 Task: In the  document Riocarnivalletter.pdf Change the allignment of footer to  'Center' Select the entire text and insert font style 'Nunito' and font size: 19
Action: Mouse moved to (307, 404)
Screenshot: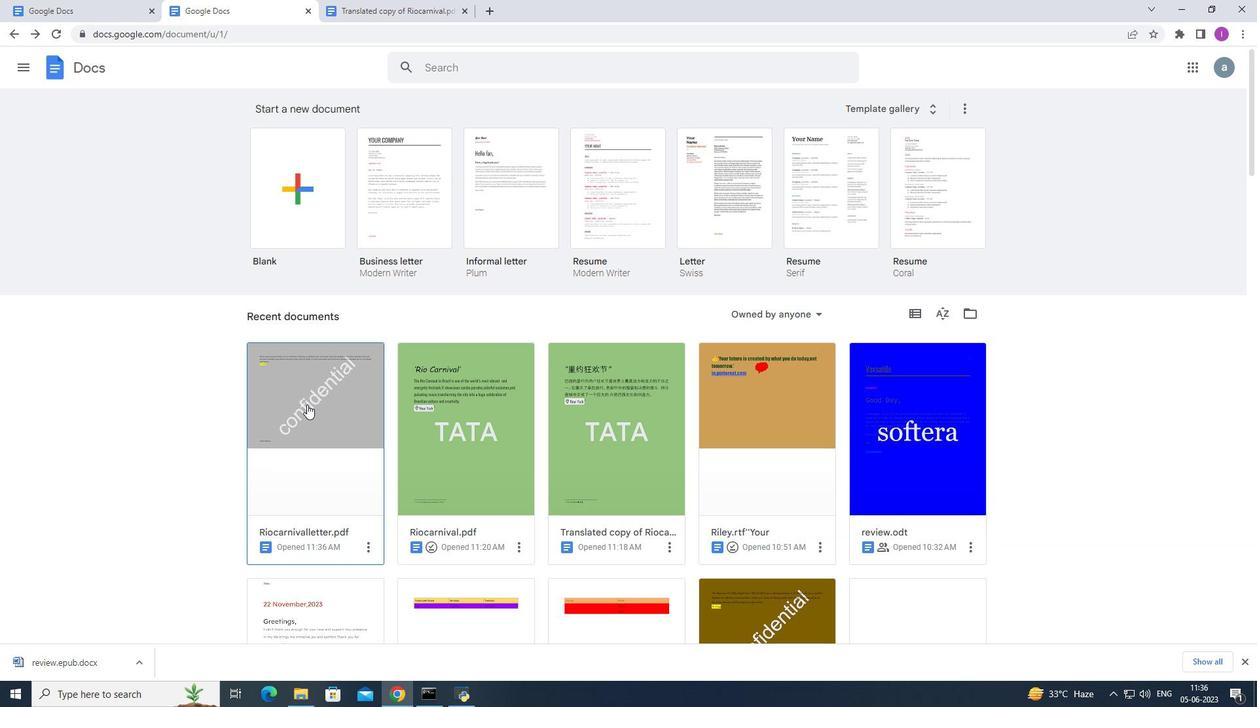 
Action: Mouse pressed left at (307, 404)
Screenshot: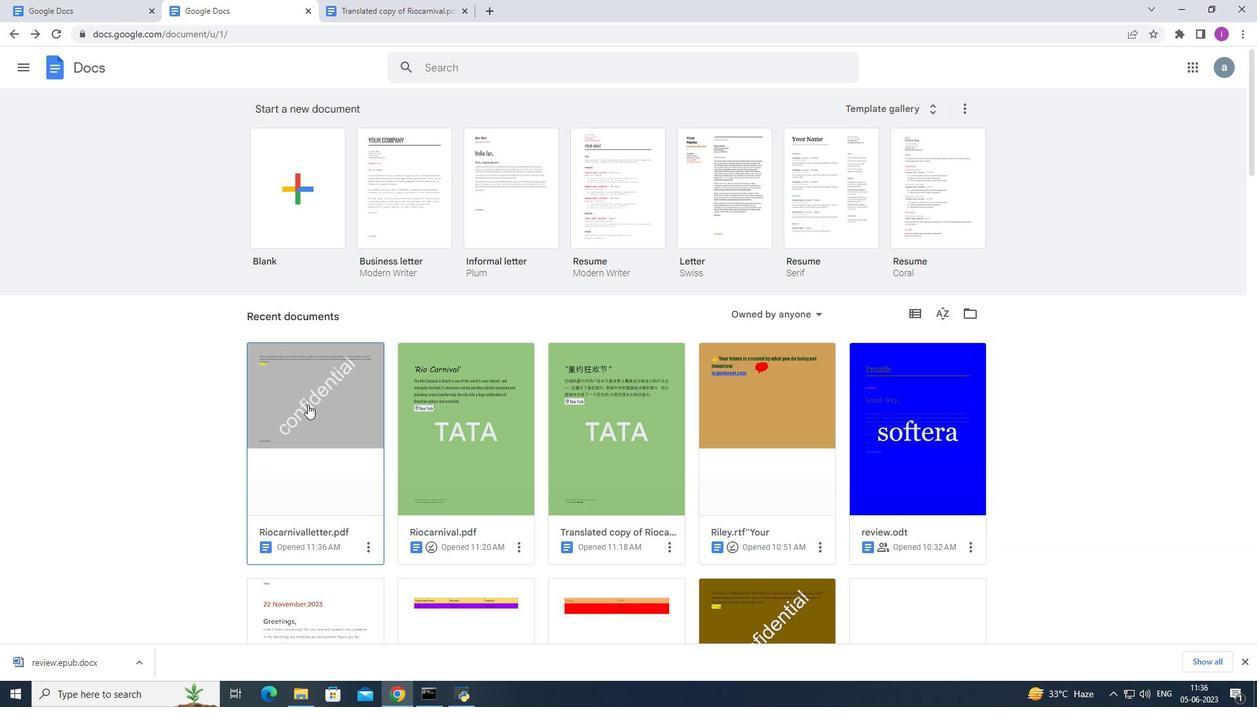 
Action: Mouse moved to (448, 427)
Screenshot: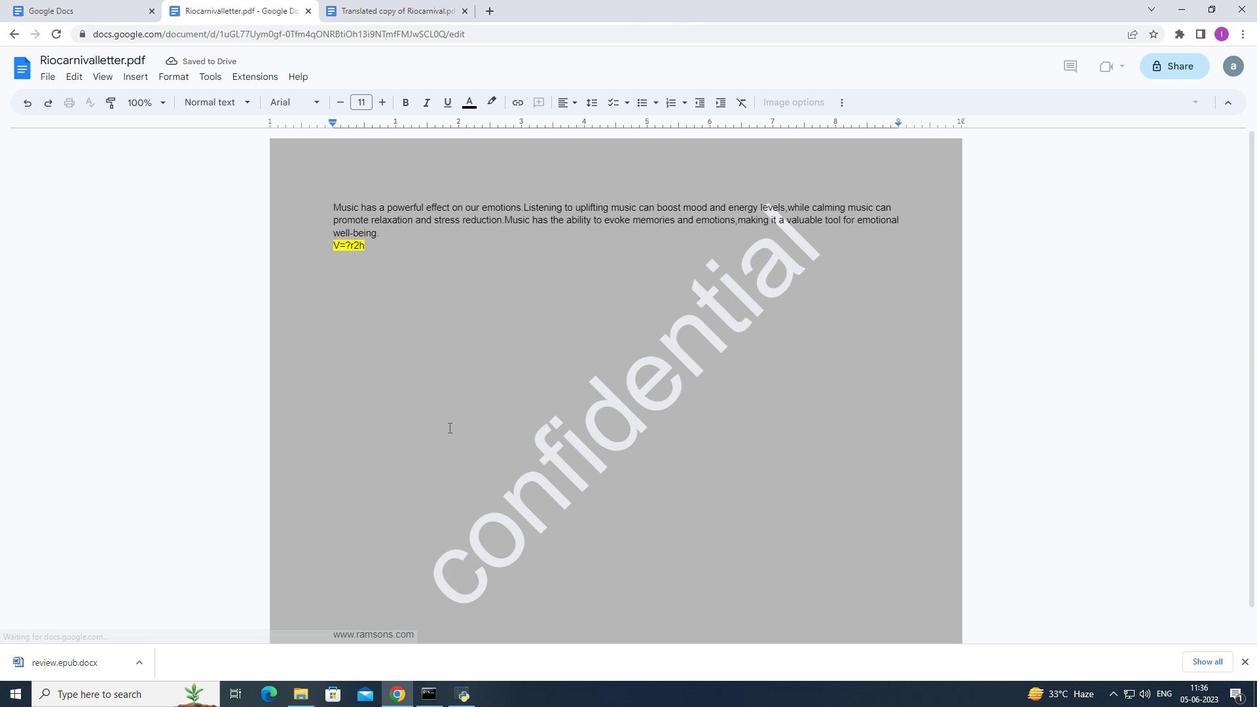 
Action: Mouse scrolled (448, 427) with delta (0, 0)
Screenshot: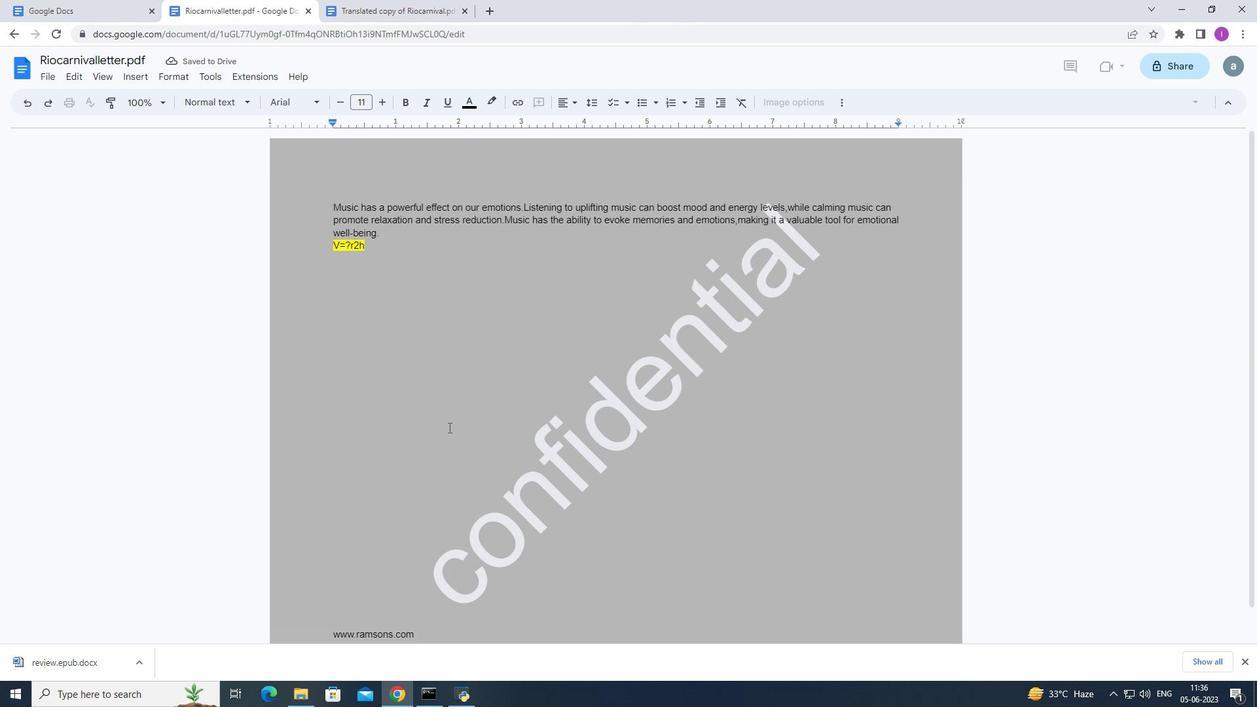 
Action: Mouse scrolled (448, 427) with delta (0, 0)
Screenshot: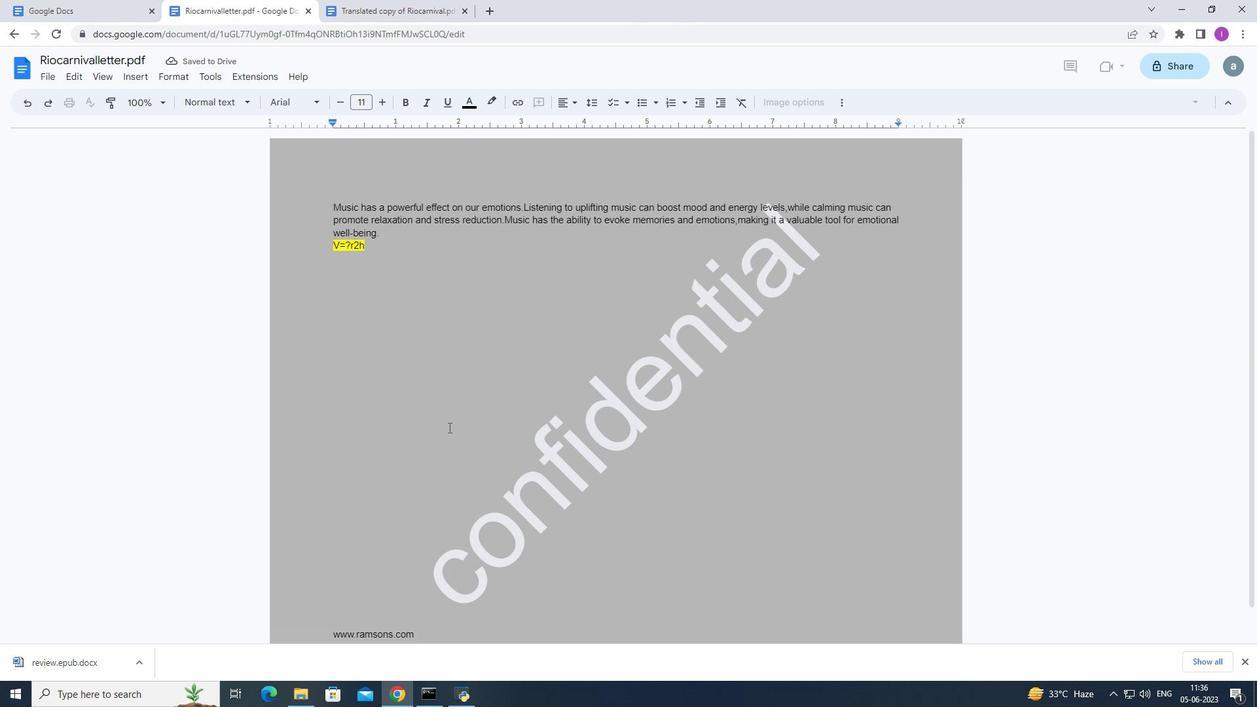 
Action: Mouse scrolled (448, 427) with delta (0, 0)
Screenshot: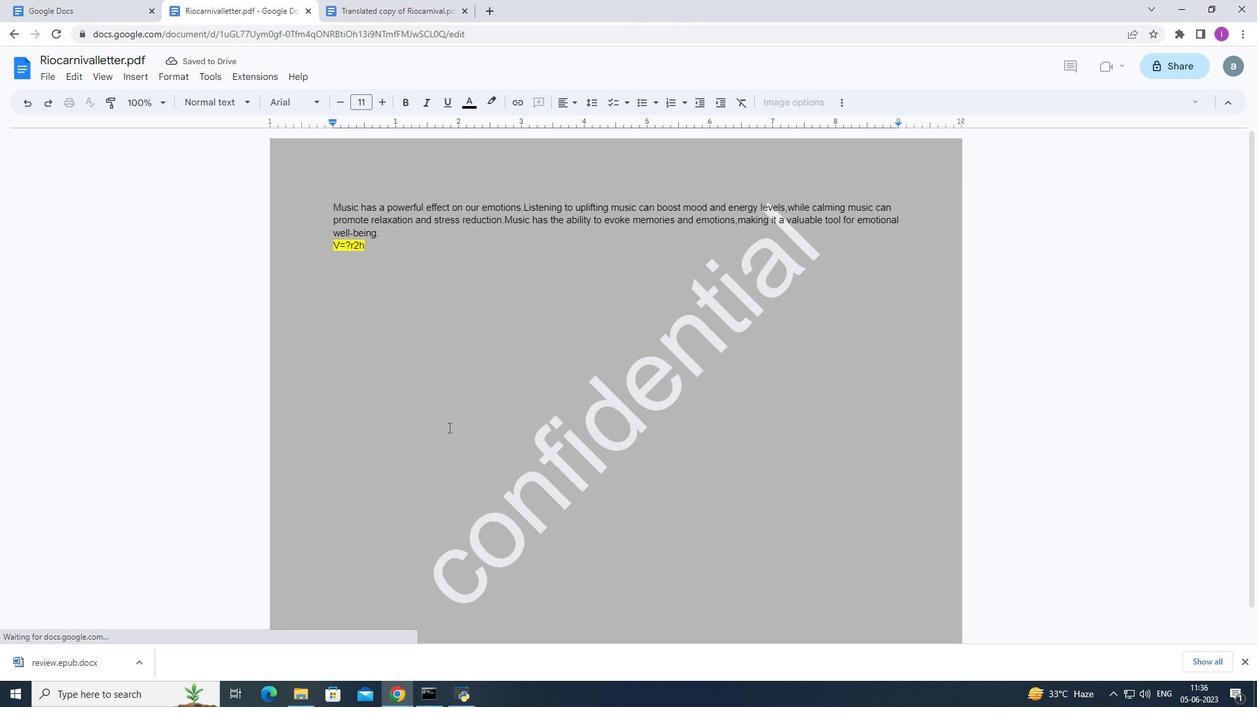 
Action: Mouse moved to (362, 599)
Screenshot: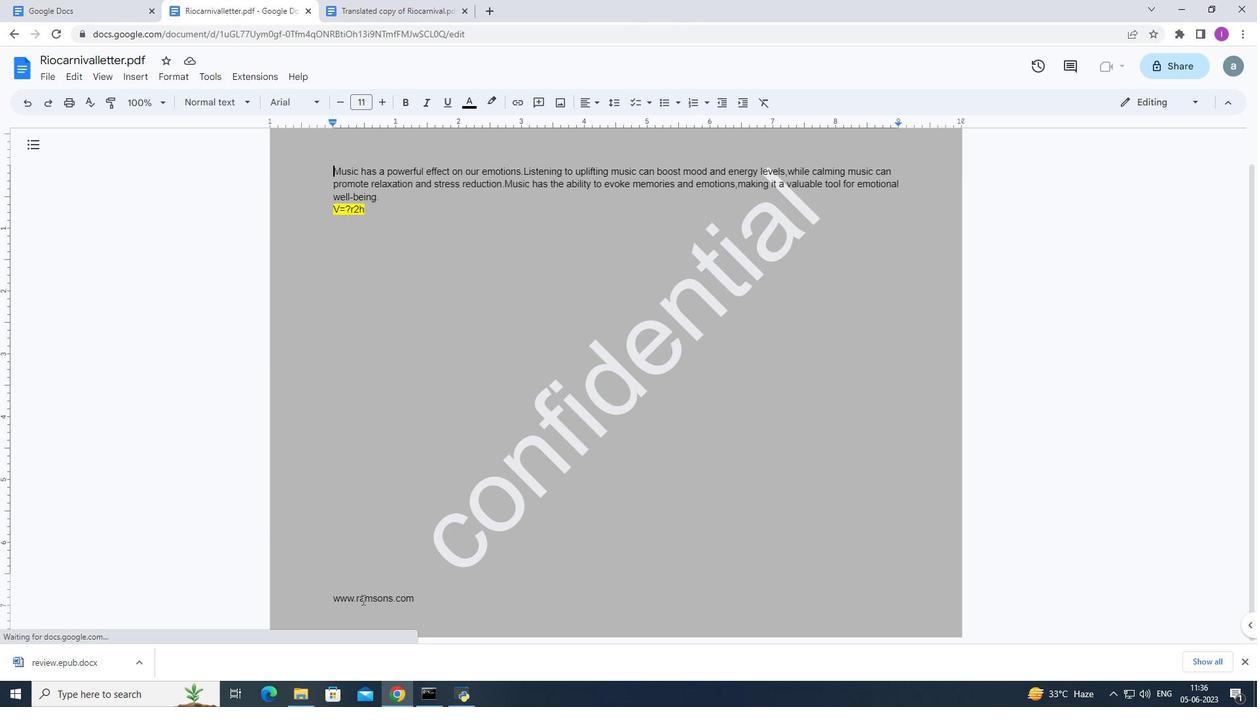 
Action: Mouse pressed left at (362, 599)
Screenshot: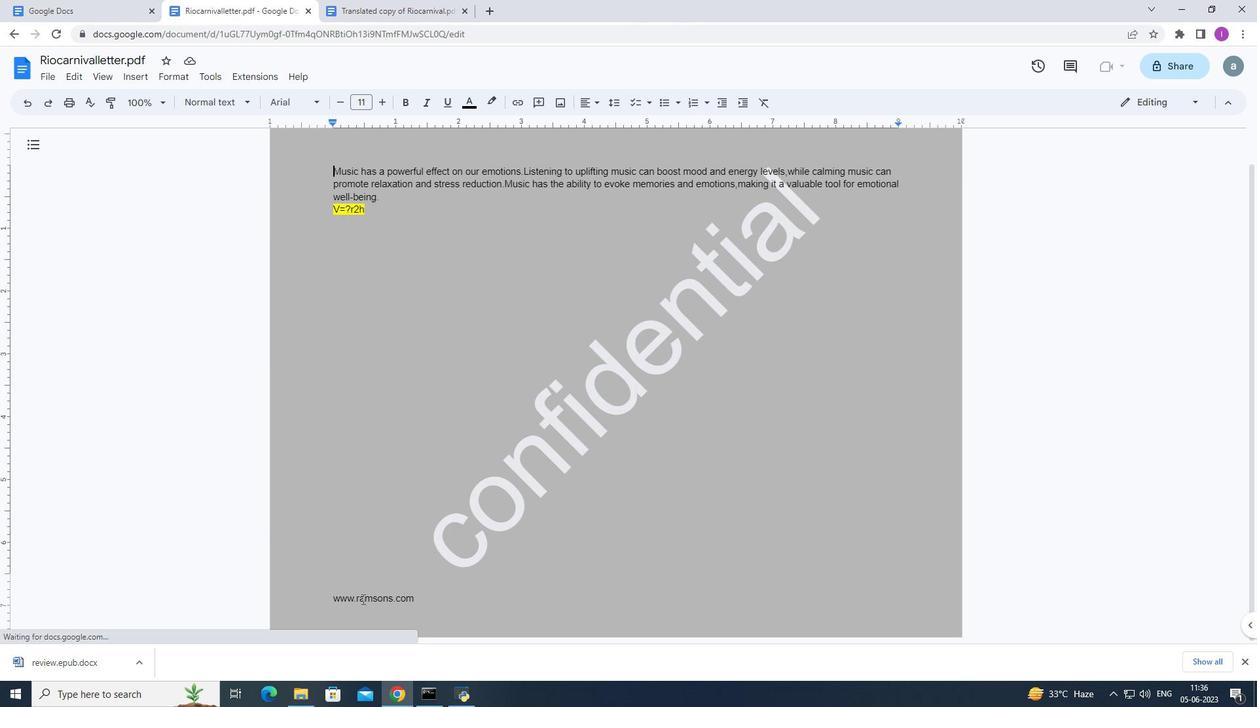 
Action: Mouse pressed left at (362, 599)
Screenshot: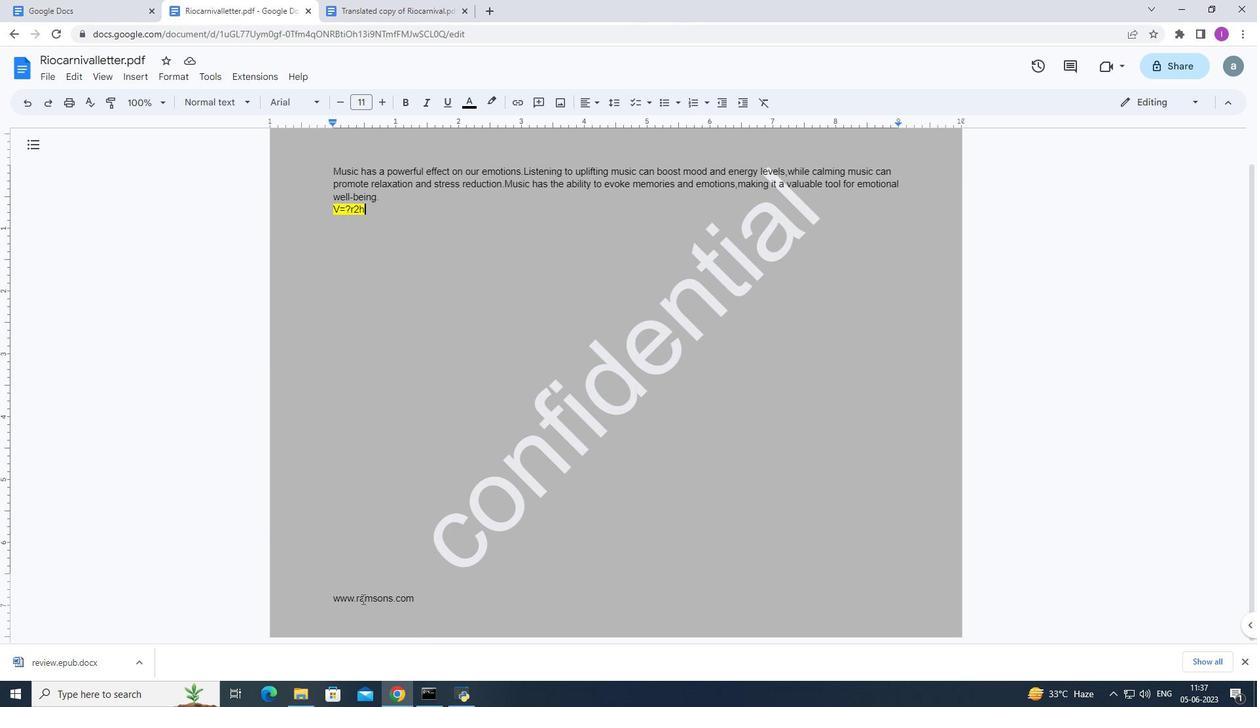 
Action: Mouse moved to (582, 106)
Screenshot: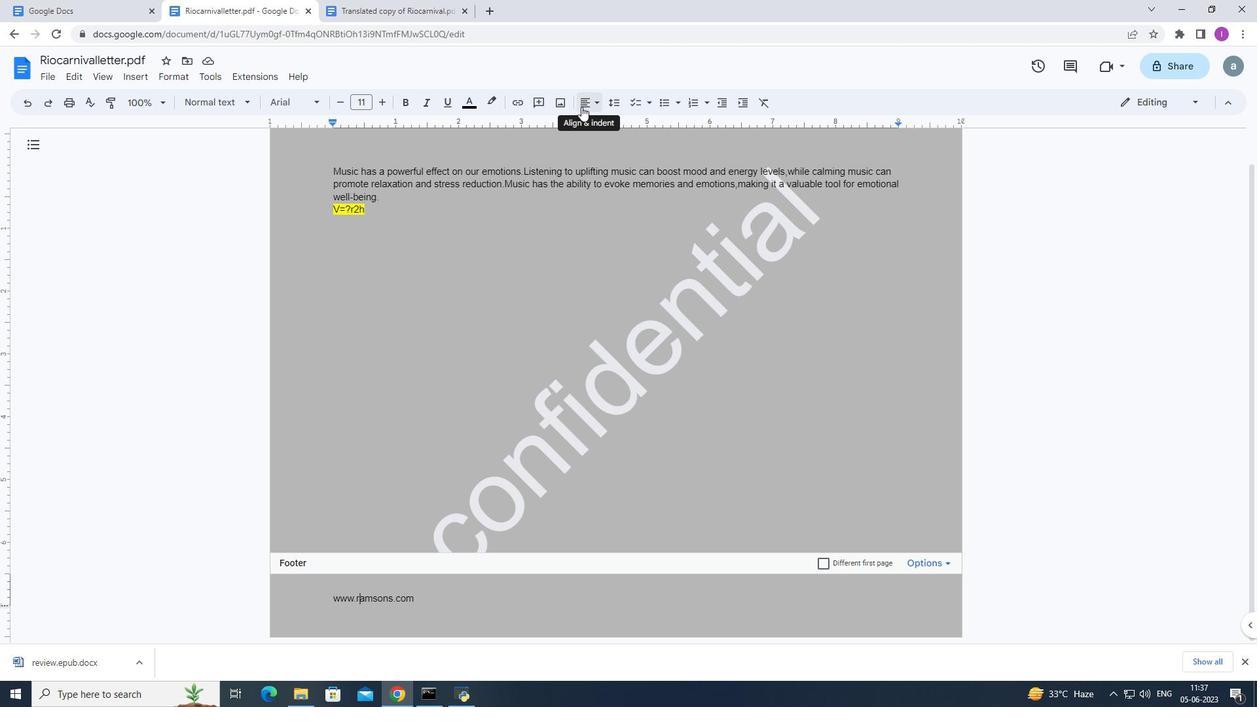 
Action: Mouse pressed left at (582, 106)
Screenshot: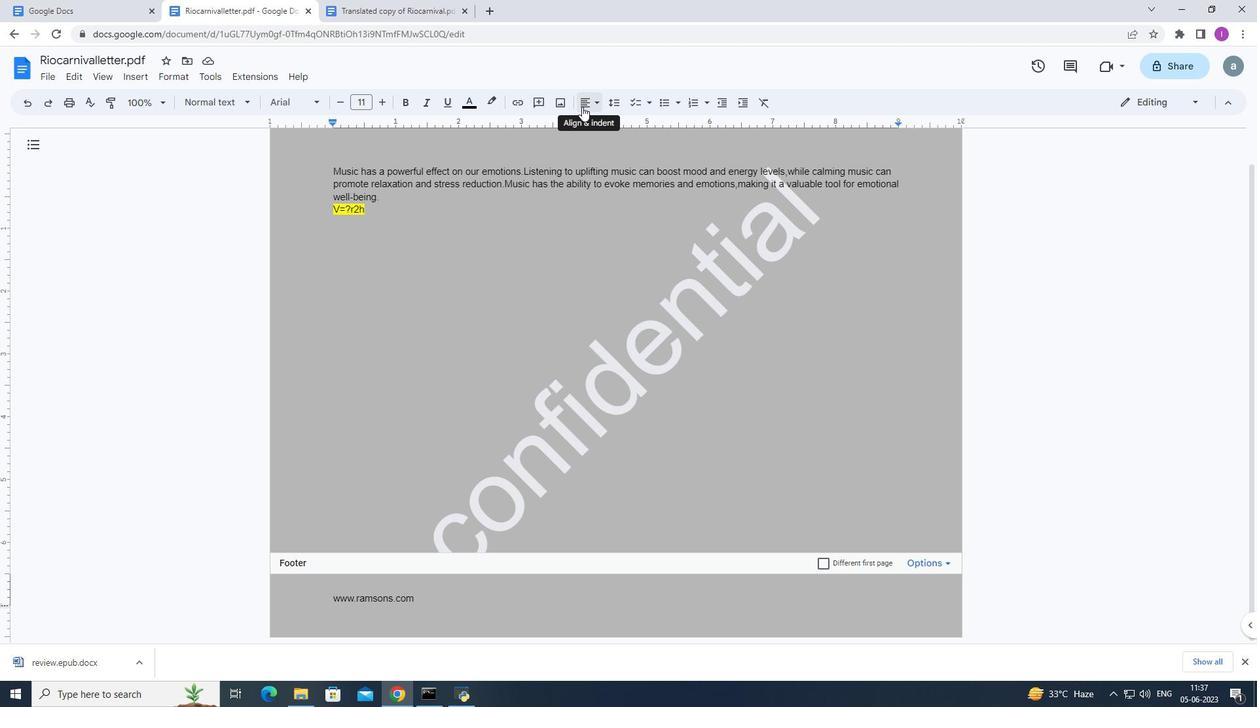 
Action: Mouse moved to (606, 130)
Screenshot: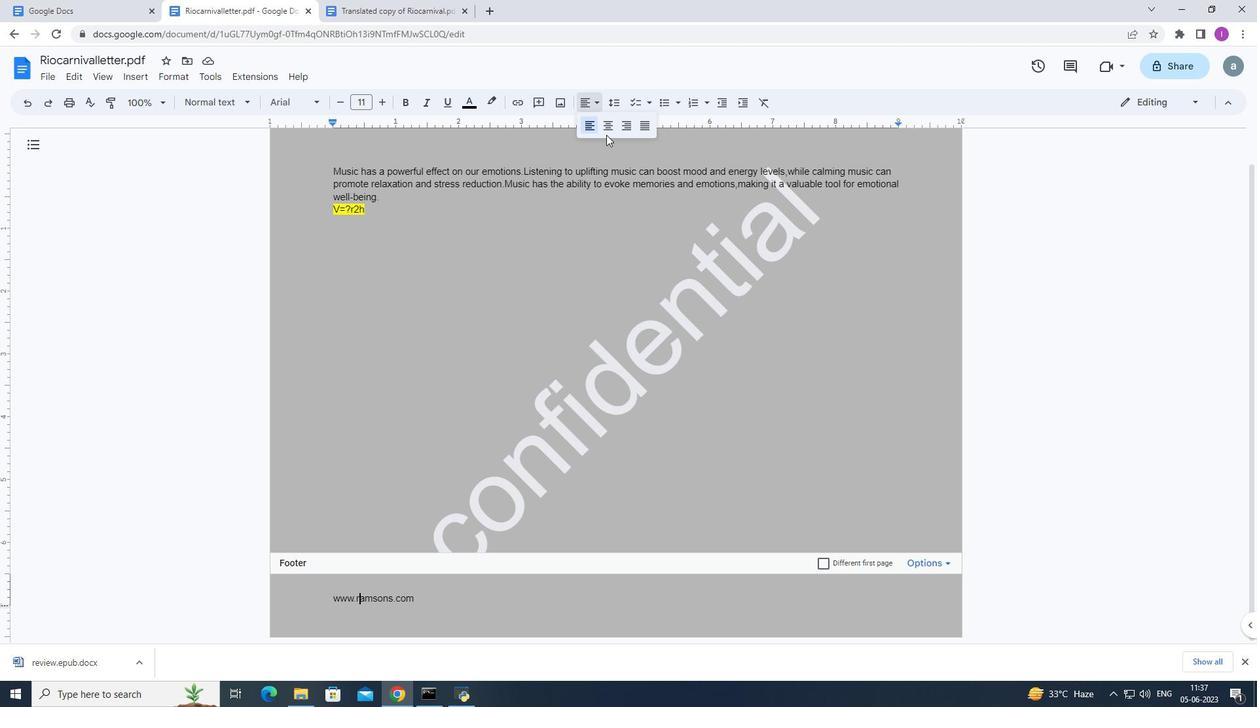 
Action: Mouse pressed left at (606, 130)
Screenshot: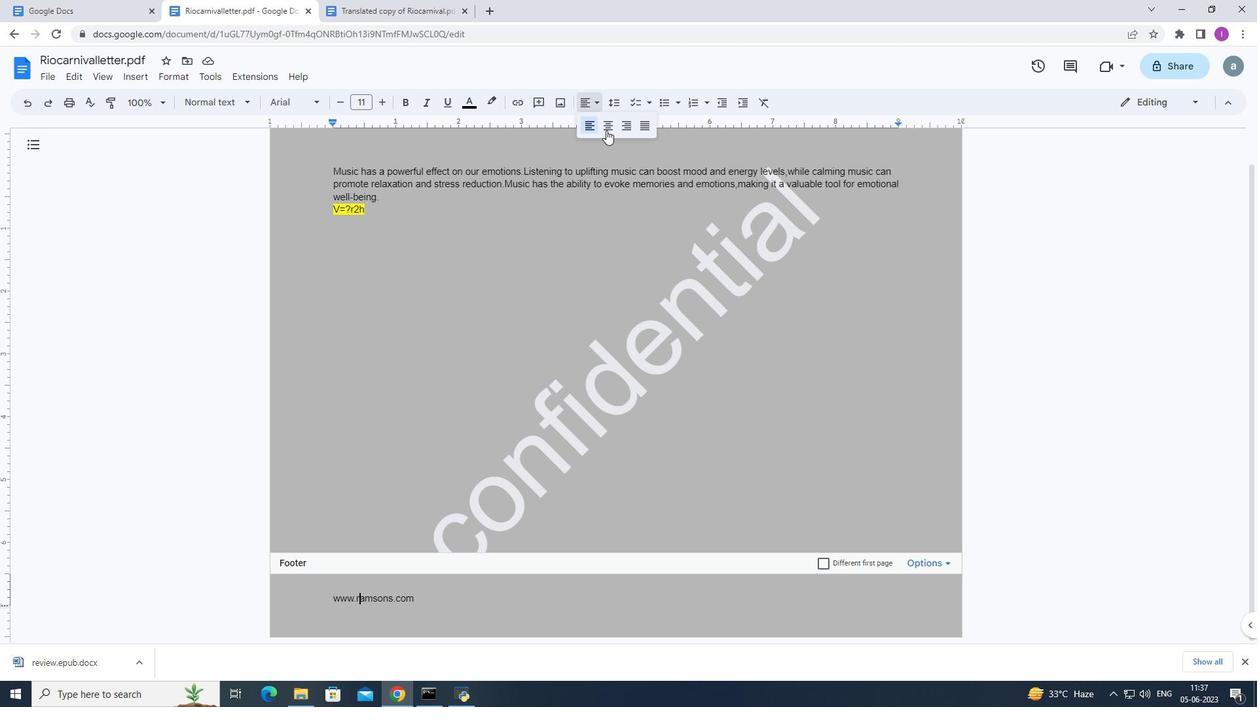
Action: Mouse moved to (383, 312)
Screenshot: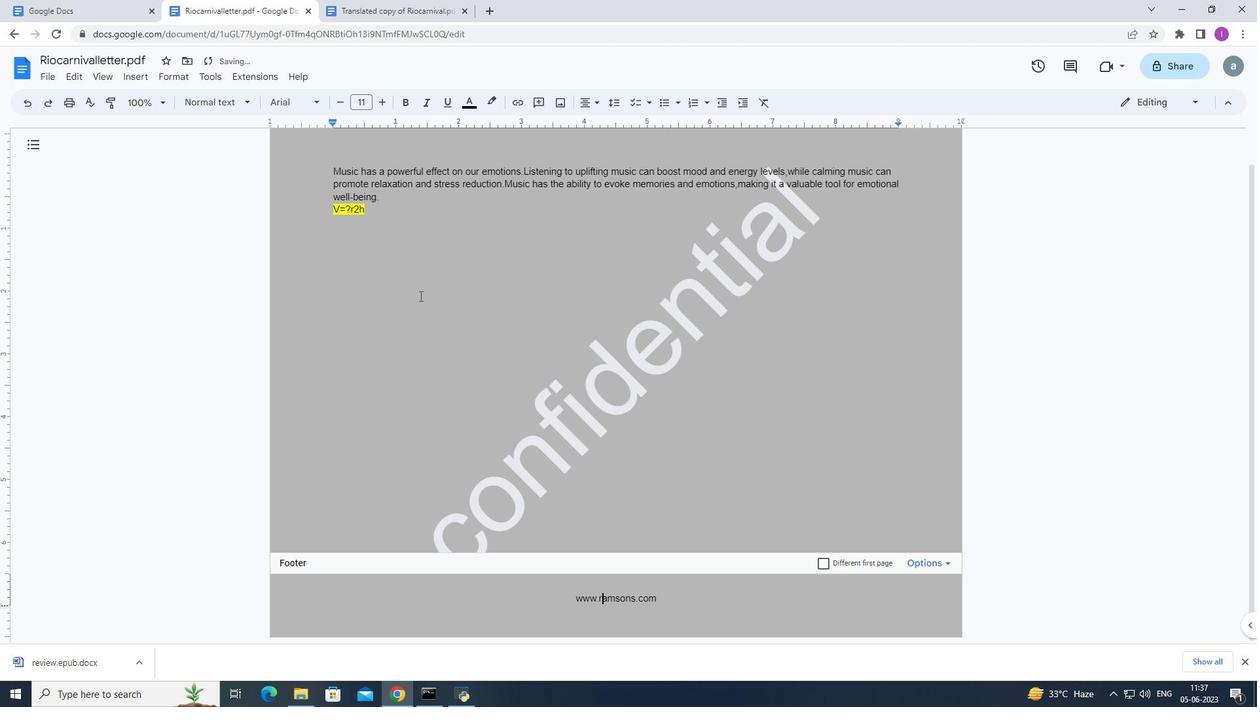
Action: Mouse scrolled (383, 313) with delta (0, 0)
Screenshot: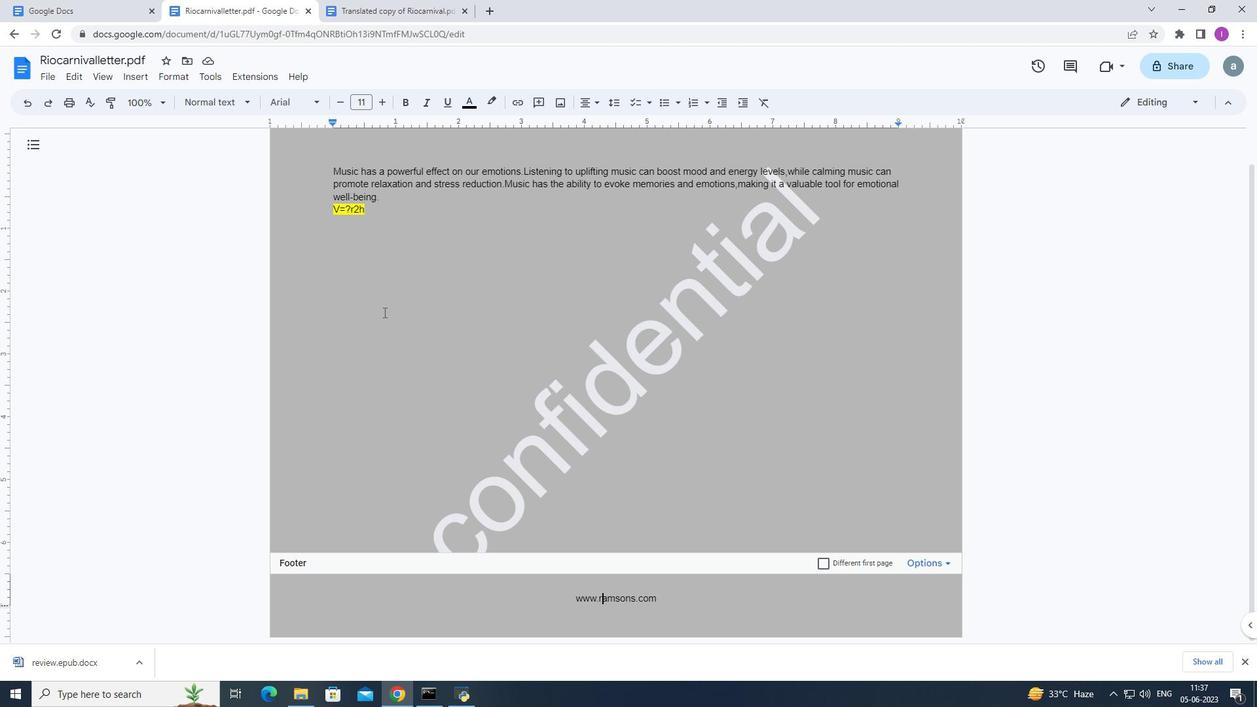 
Action: Mouse moved to (210, 345)
Screenshot: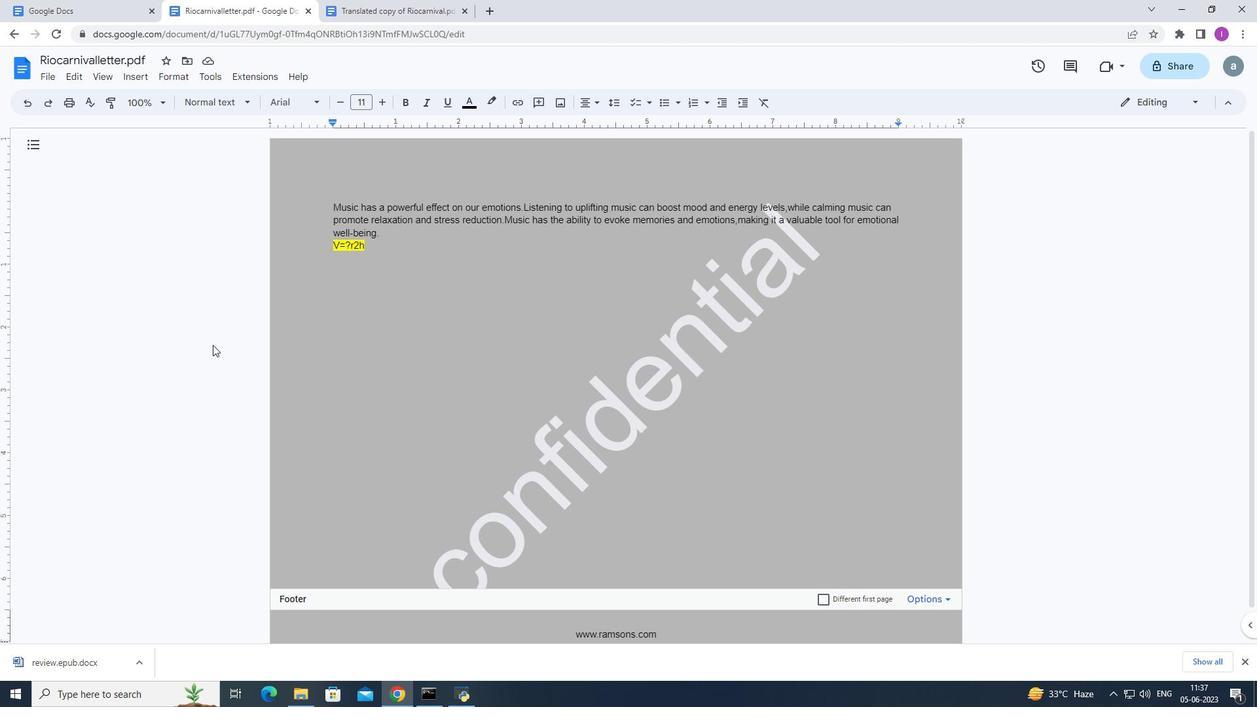 
Action: Mouse pressed left at (210, 345)
Screenshot: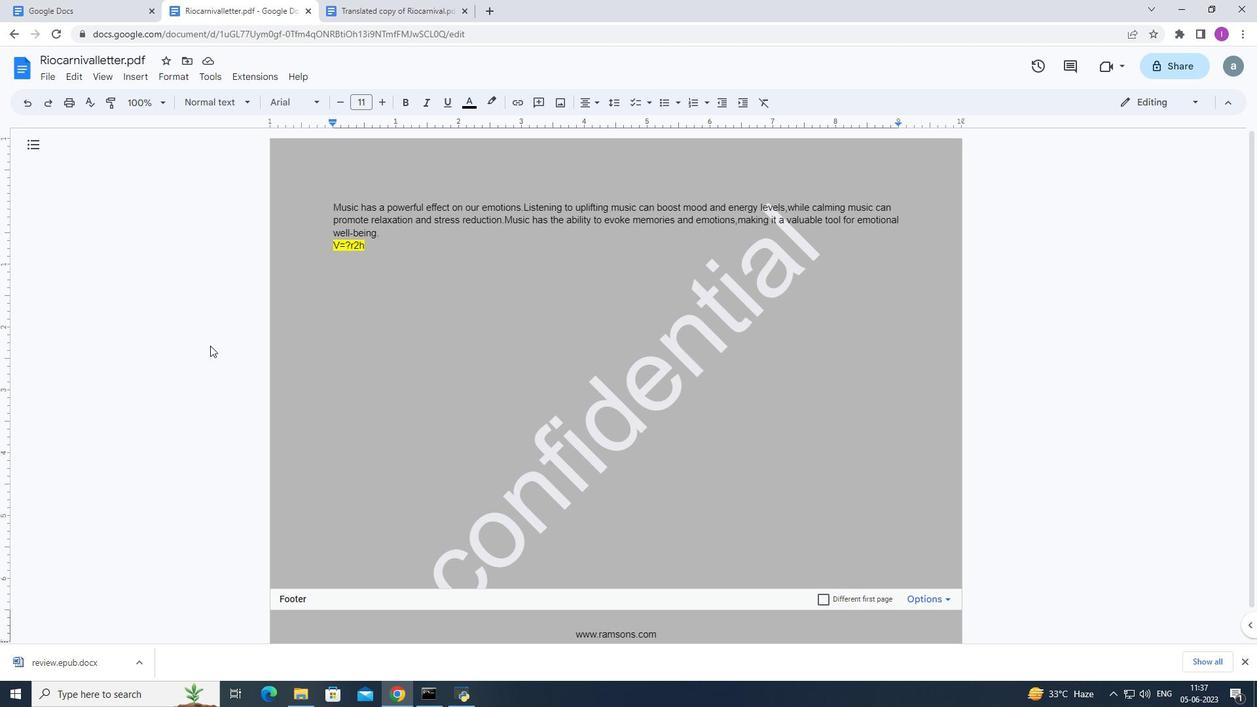 
Action: Mouse moved to (406, 237)
Screenshot: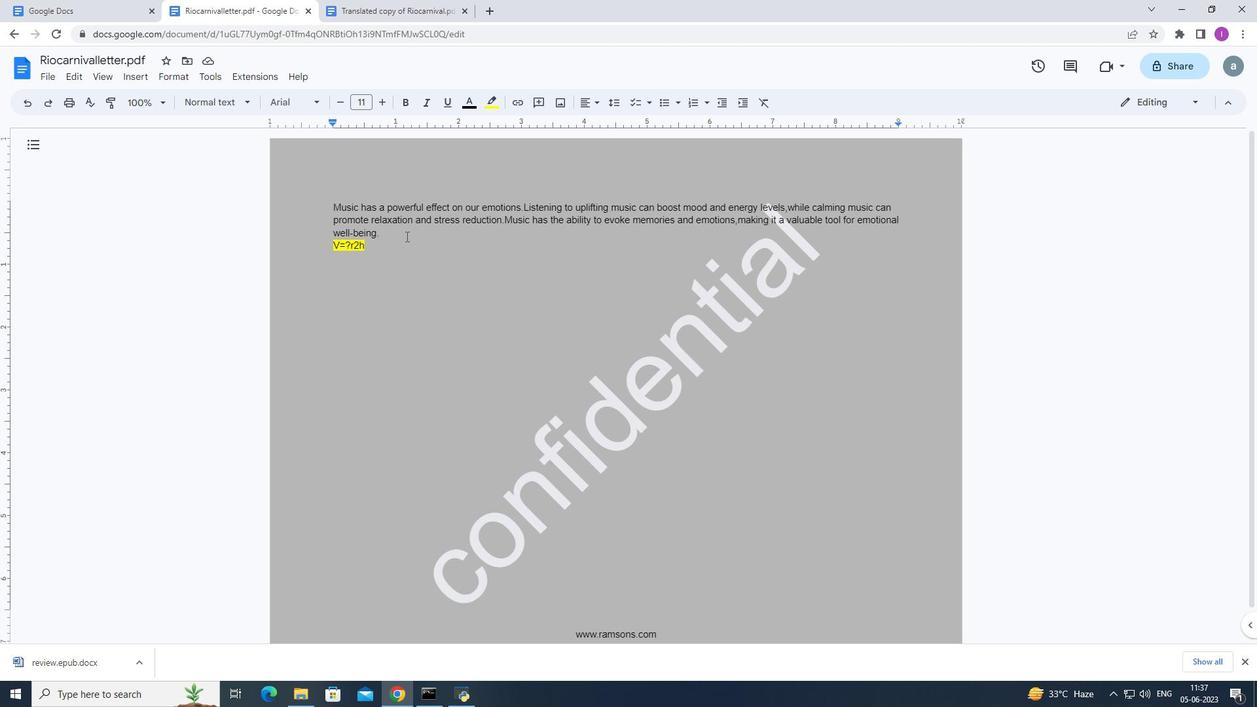 
Action: Mouse pressed left at (406, 237)
Screenshot: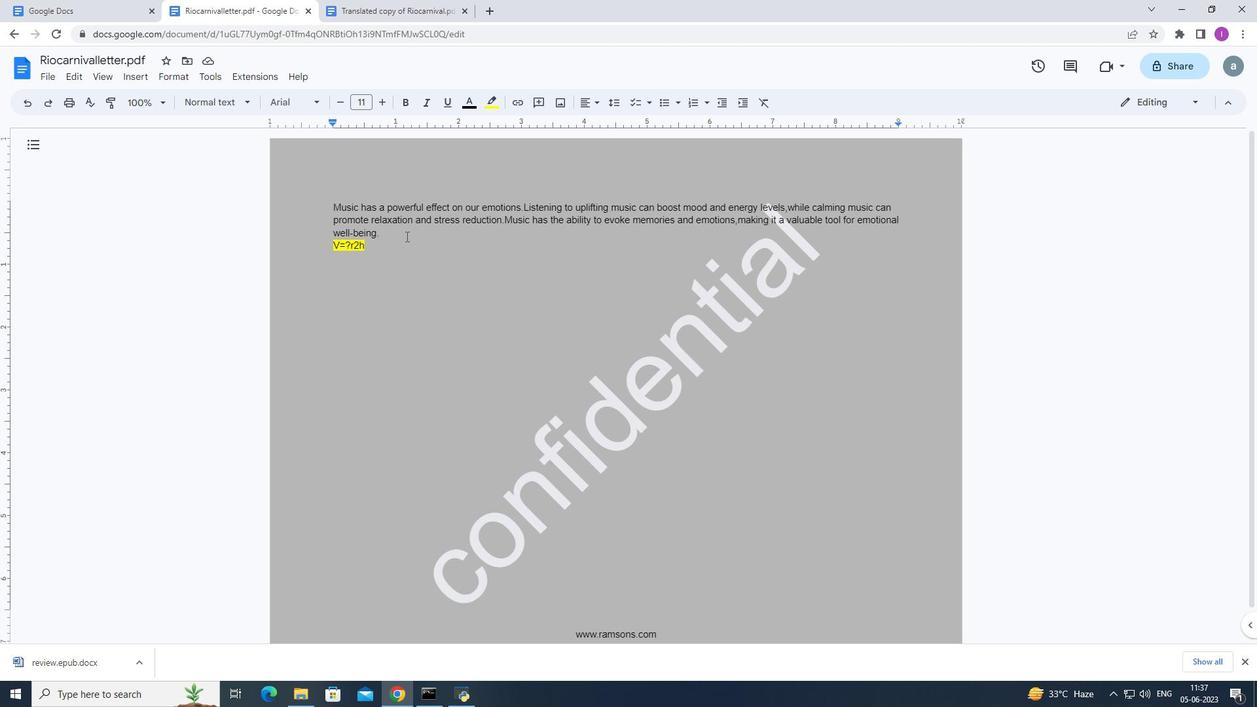 
Action: Mouse moved to (284, 205)
Screenshot: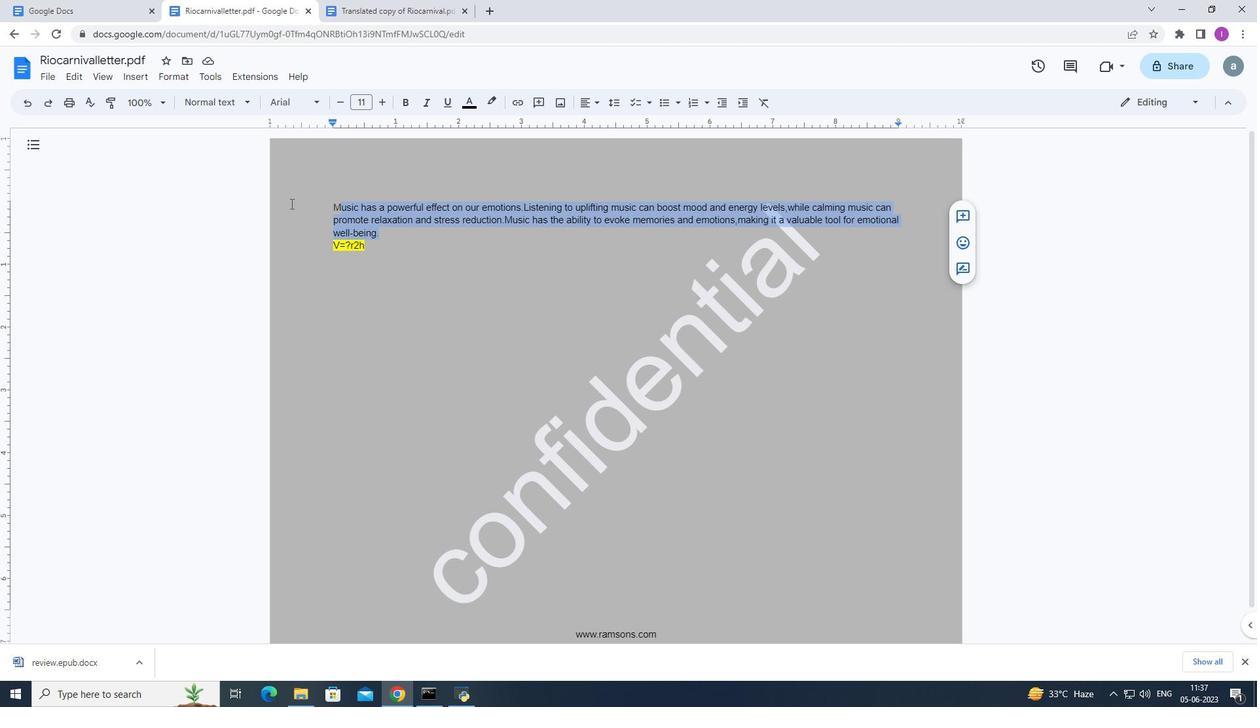 
Action: Mouse pressed left at (284, 205)
Screenshot: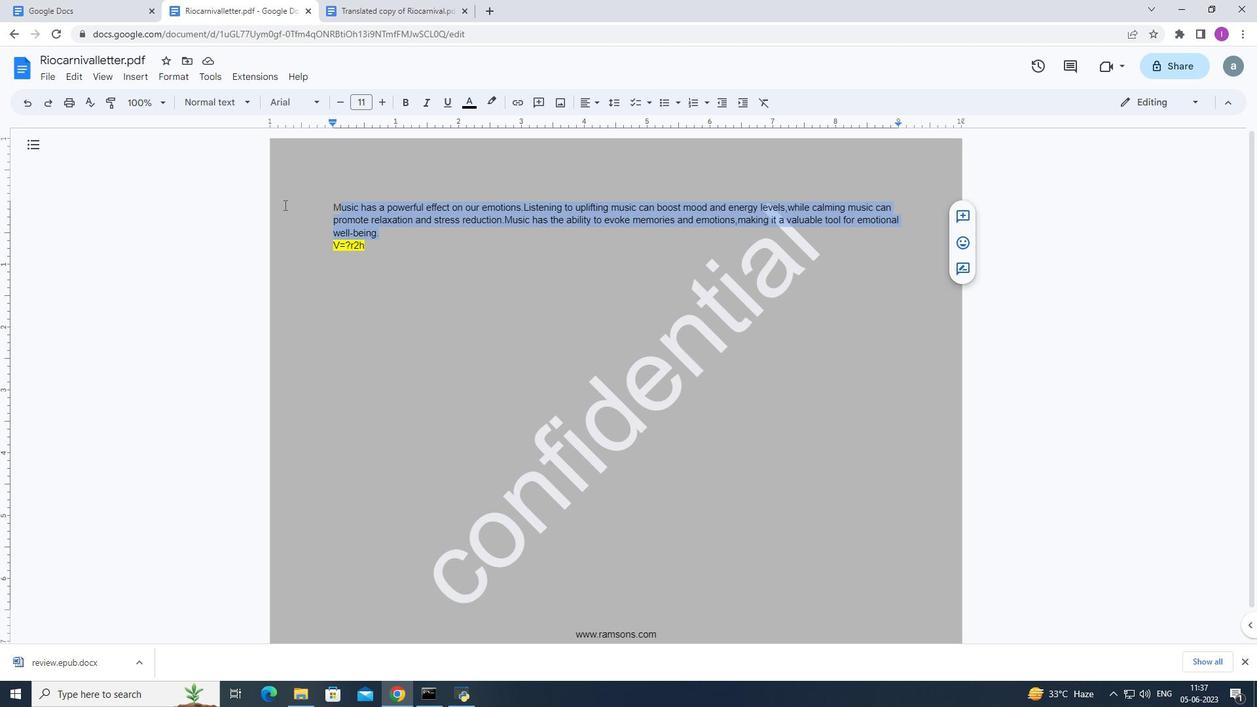 
Action: Mouse moved to (307, 192)
Screenshot: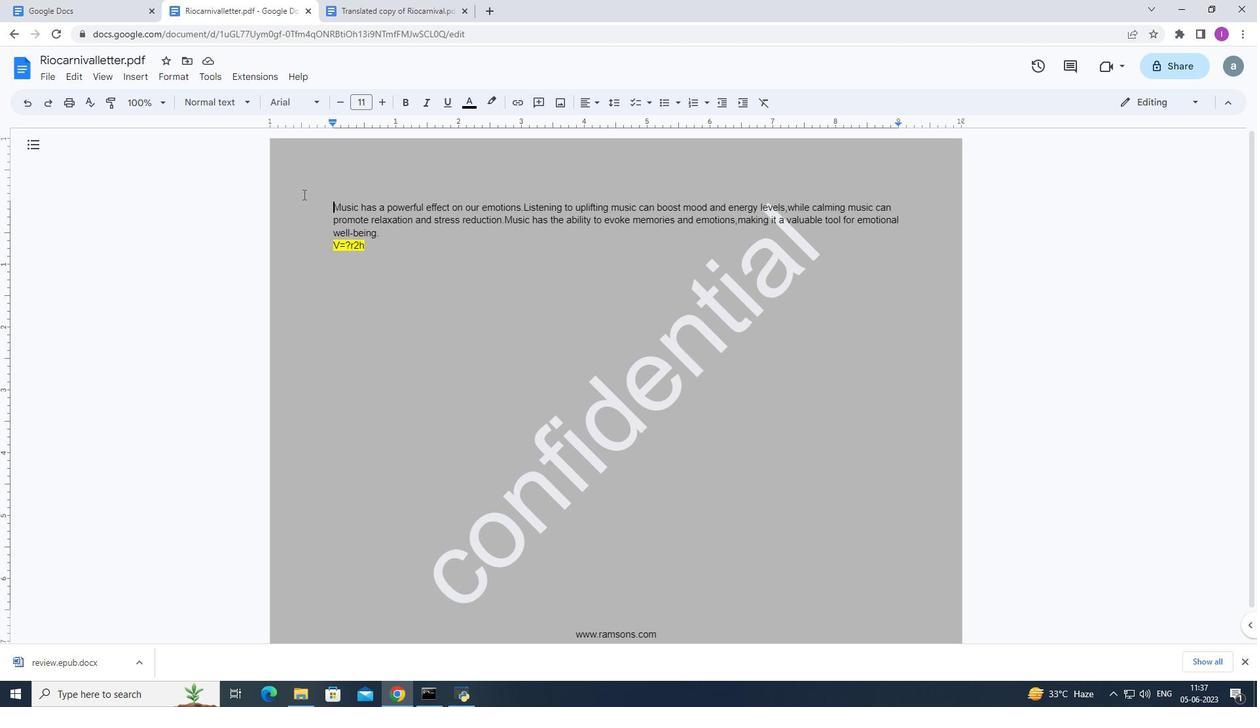 
Action: Mouse pressed left at (307, 192)
Screenshot: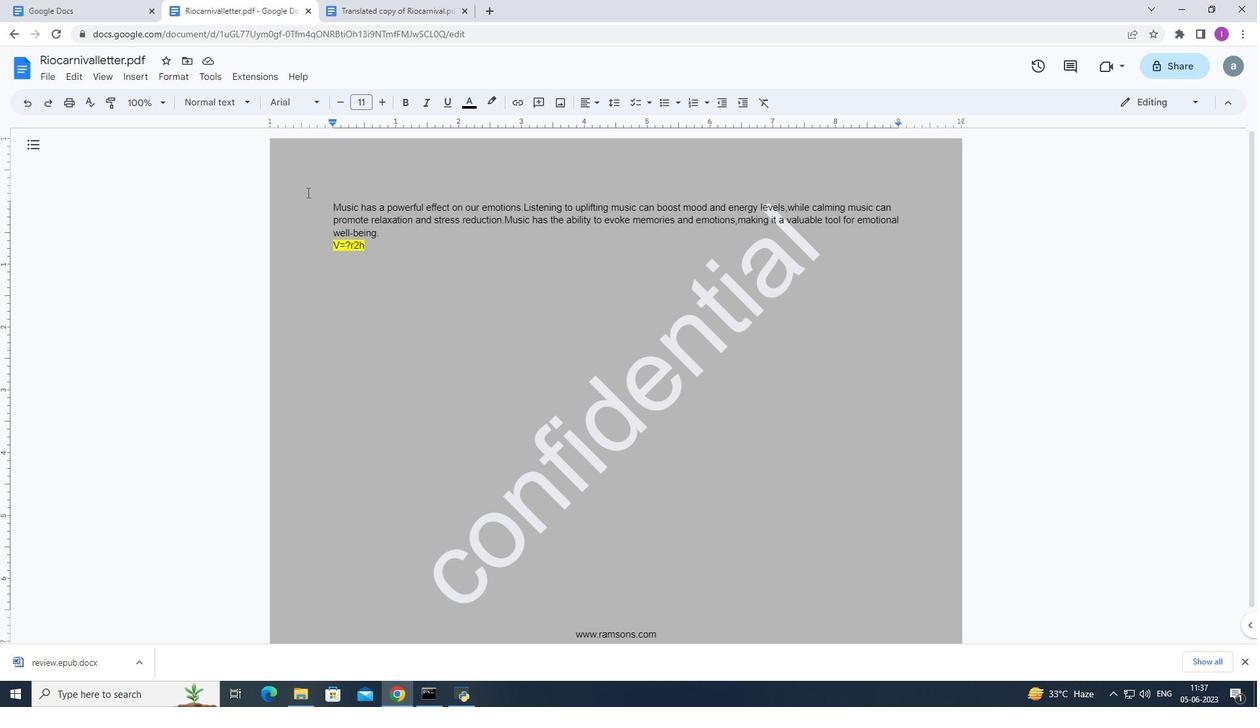 
Action: Mouse moved to (313, 100)
Screenshot: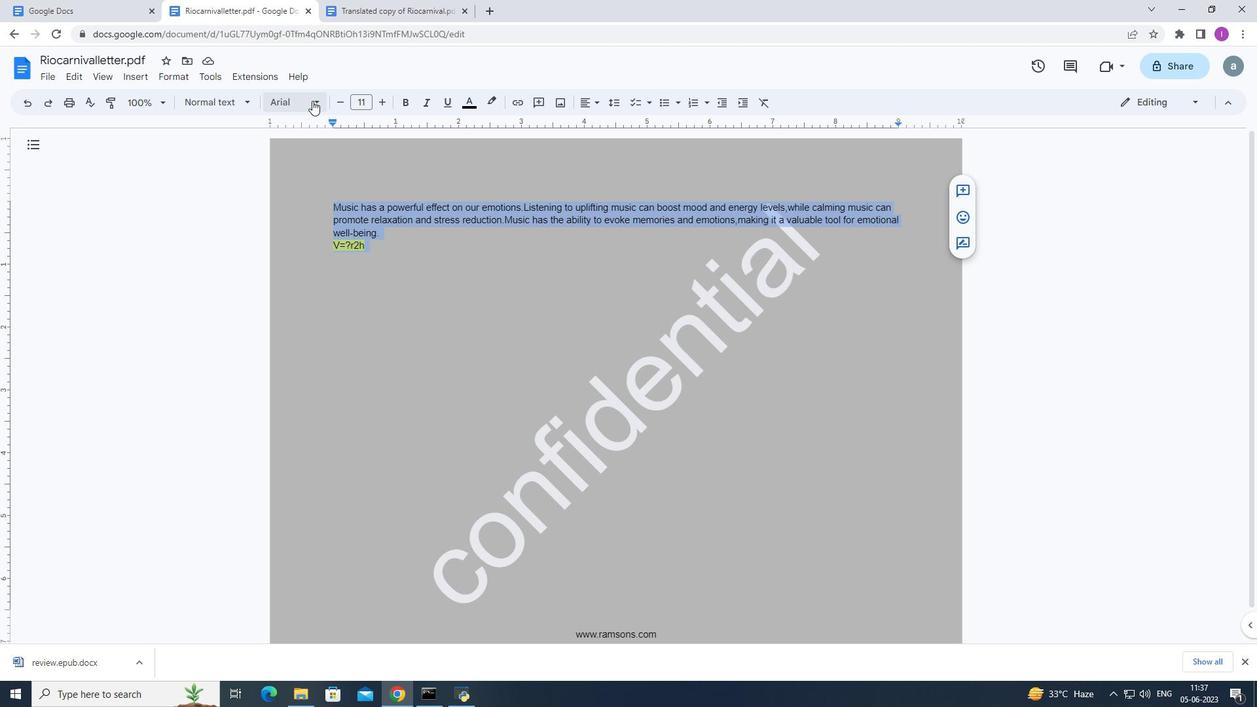 
Action: Mouse pressed left at (313, 100)
Screenshot: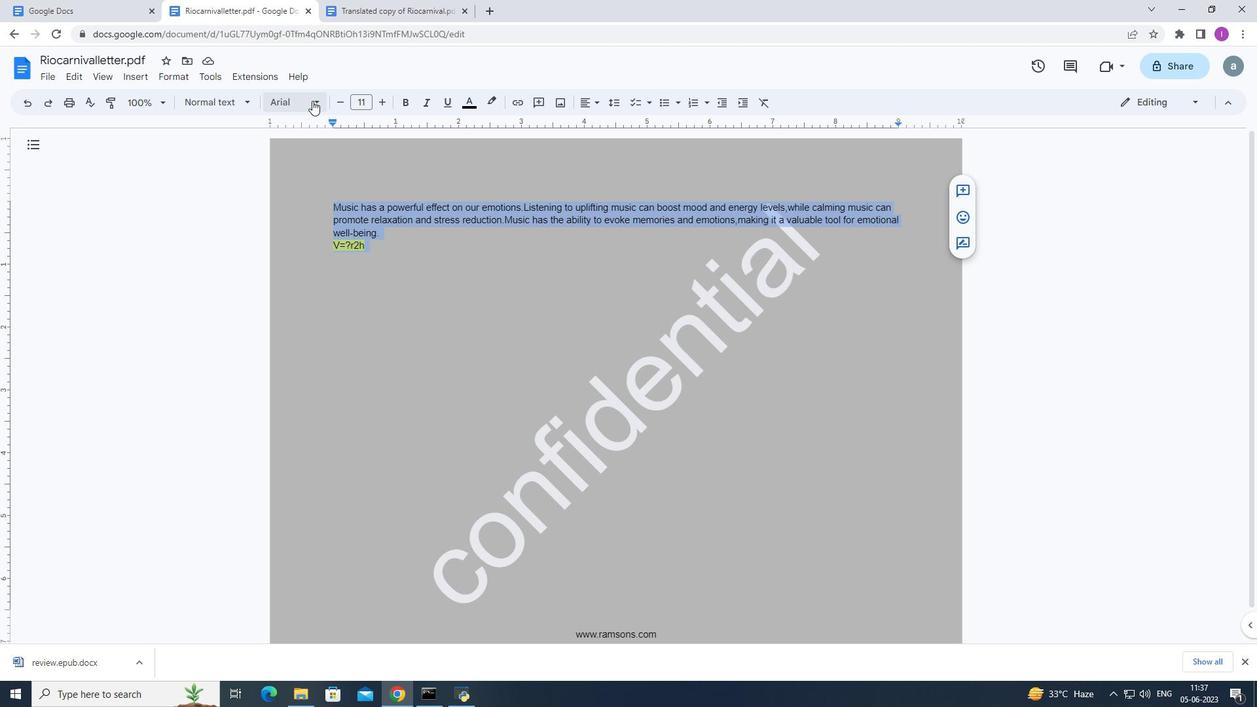 
Action: Mouse moved to (307, 604)
Screenshot: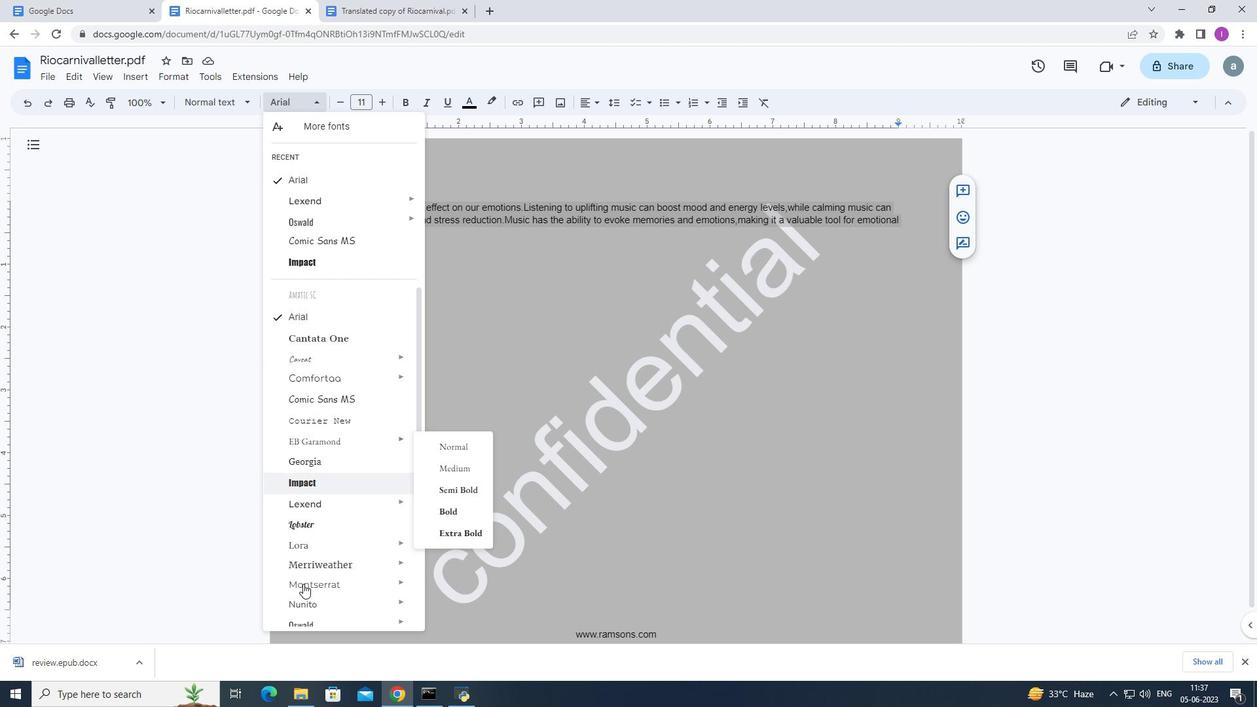 
Action: Mouse pressed left at (307, 604)
Screenshot: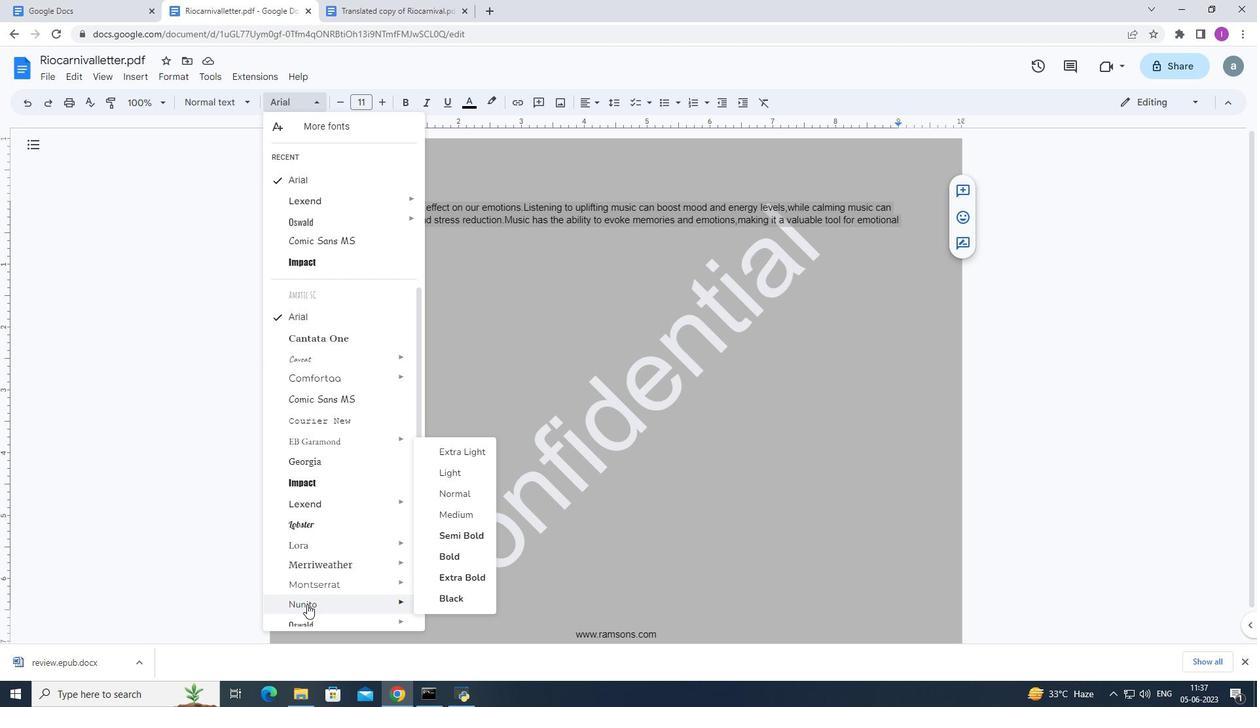 
Action: Mouse moved to (317, 102)
Screenshot: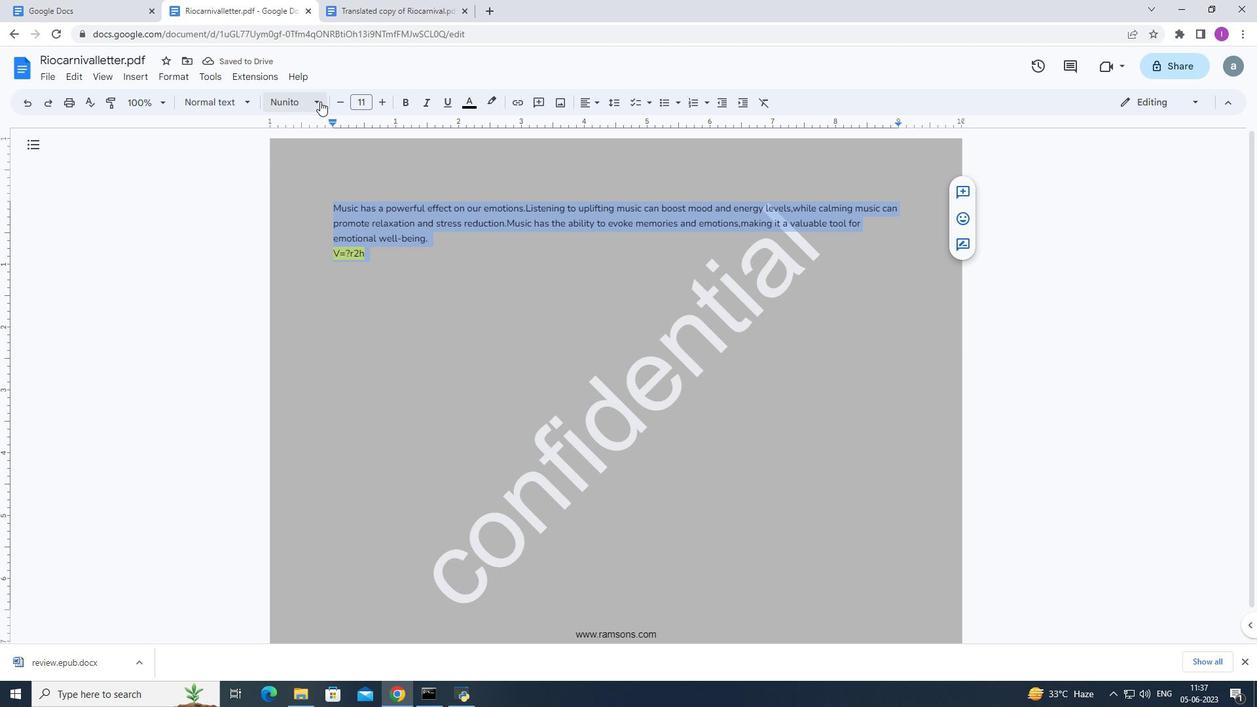 
Action: Mouse pressed left at (317, 102)
Screenshot: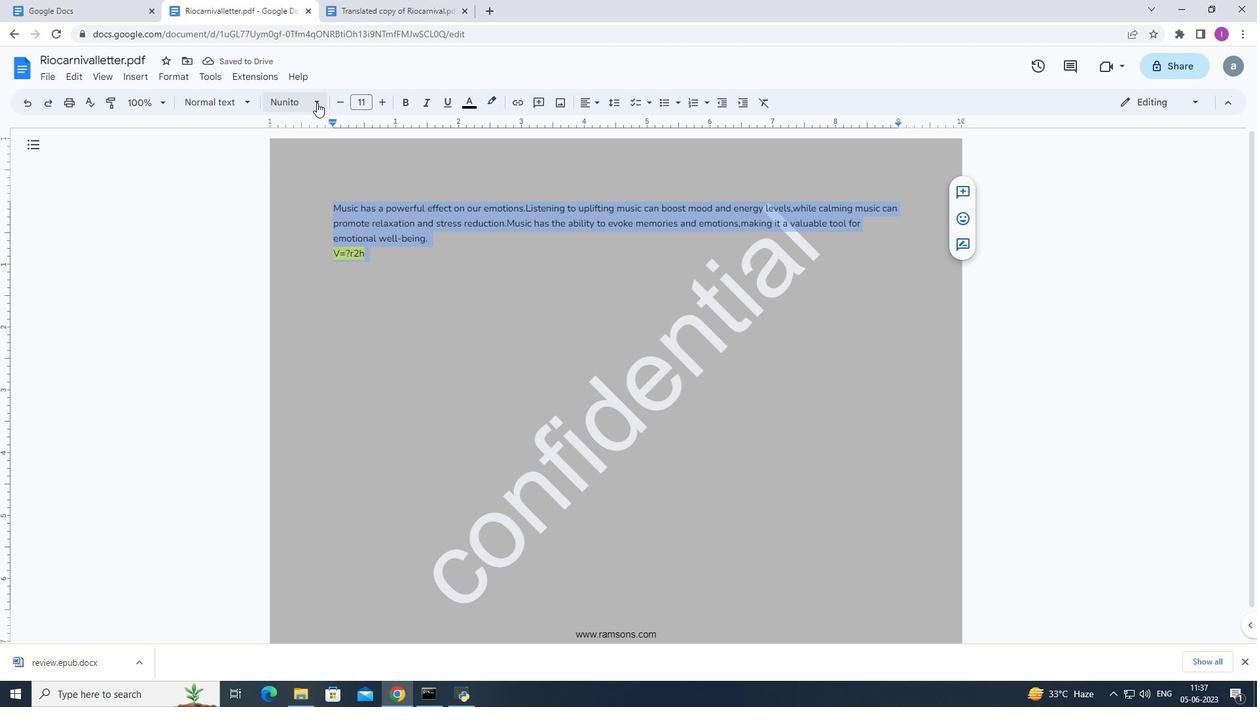 
Action: Mouse moved to (448, 575)
Screenshot: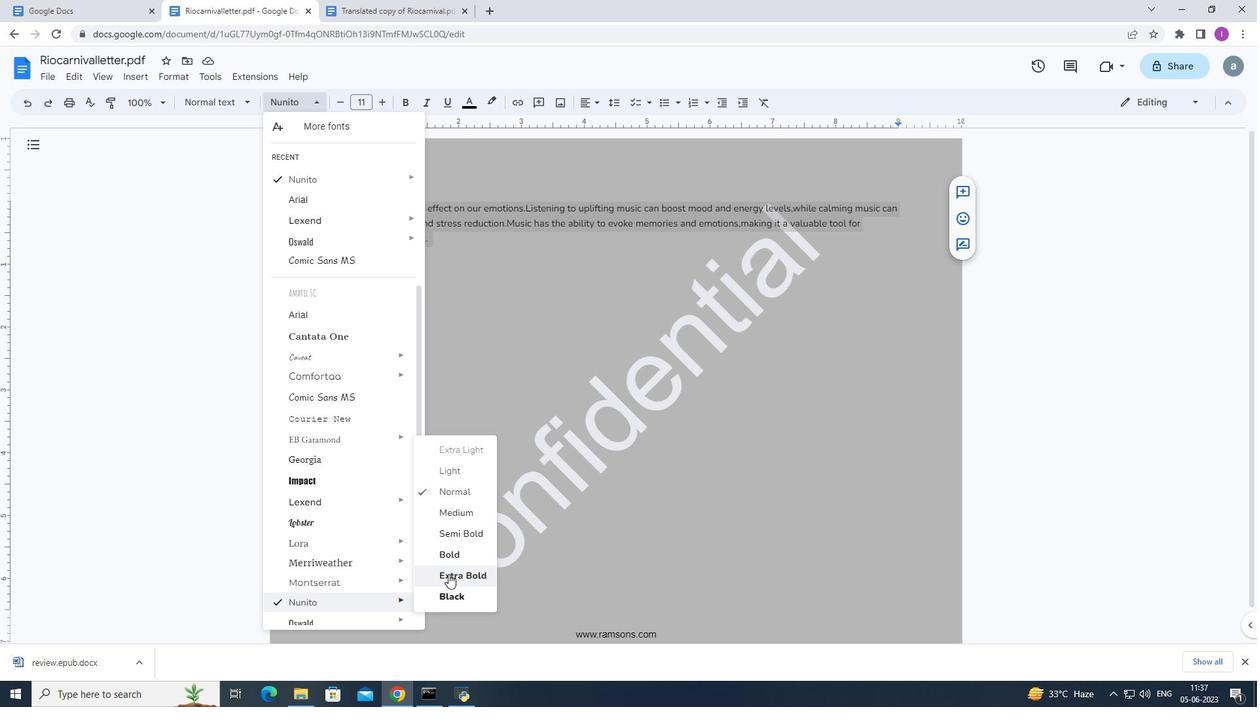 
Action: Mouse pressed left at (448, 575)
Screenshot: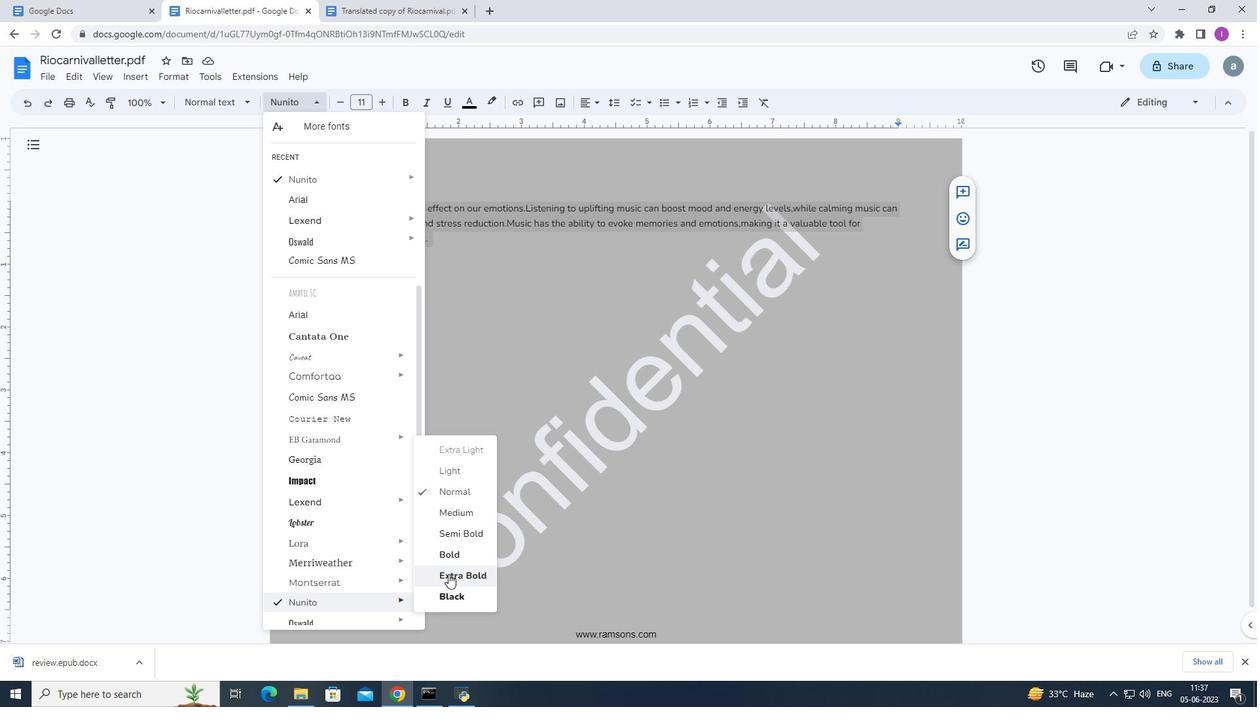 
Action: Mouse moved to (368, 102)
Screenshot: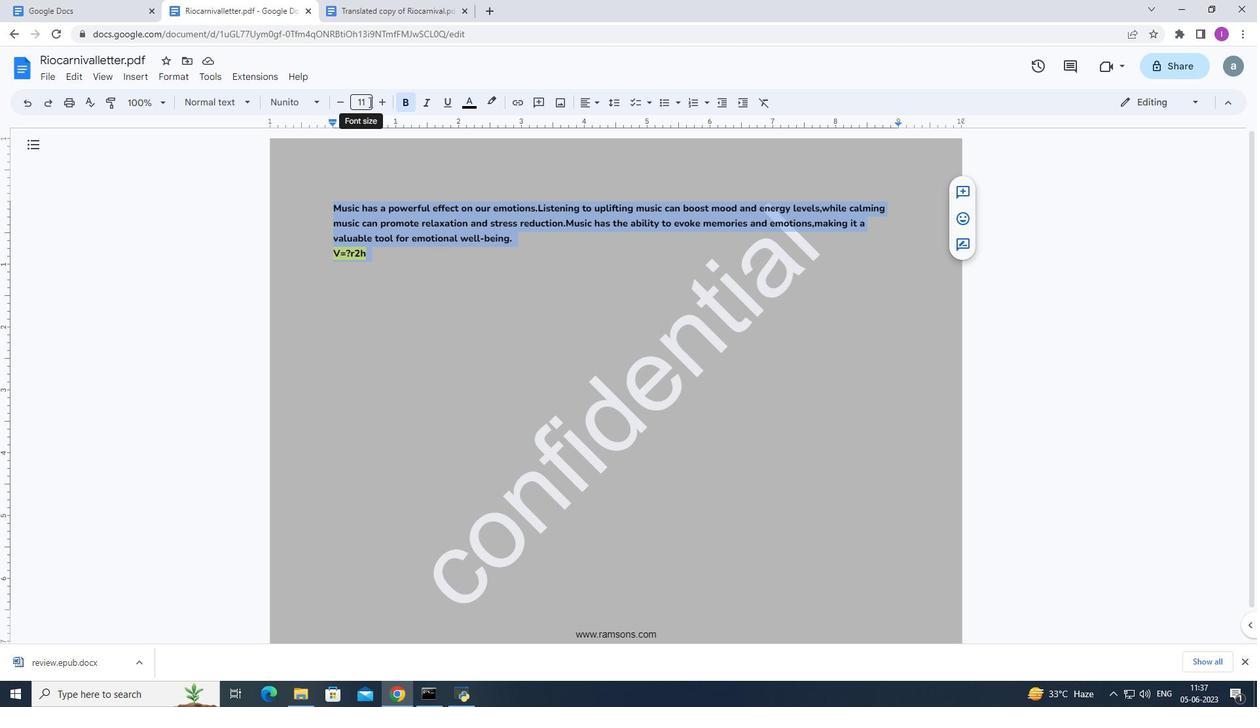 
Action: Mouse pressed left at (368, 102)
Screenshot: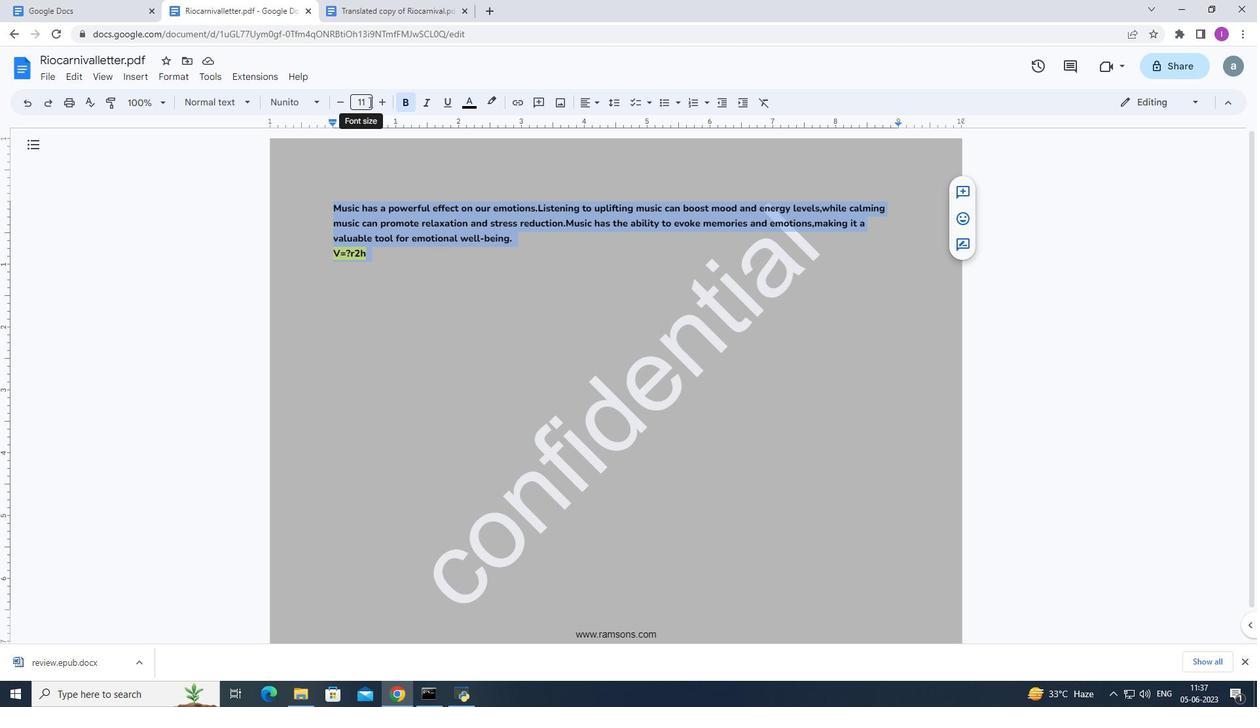 
Action: Mouse moved to (343, 251)
Screenshot: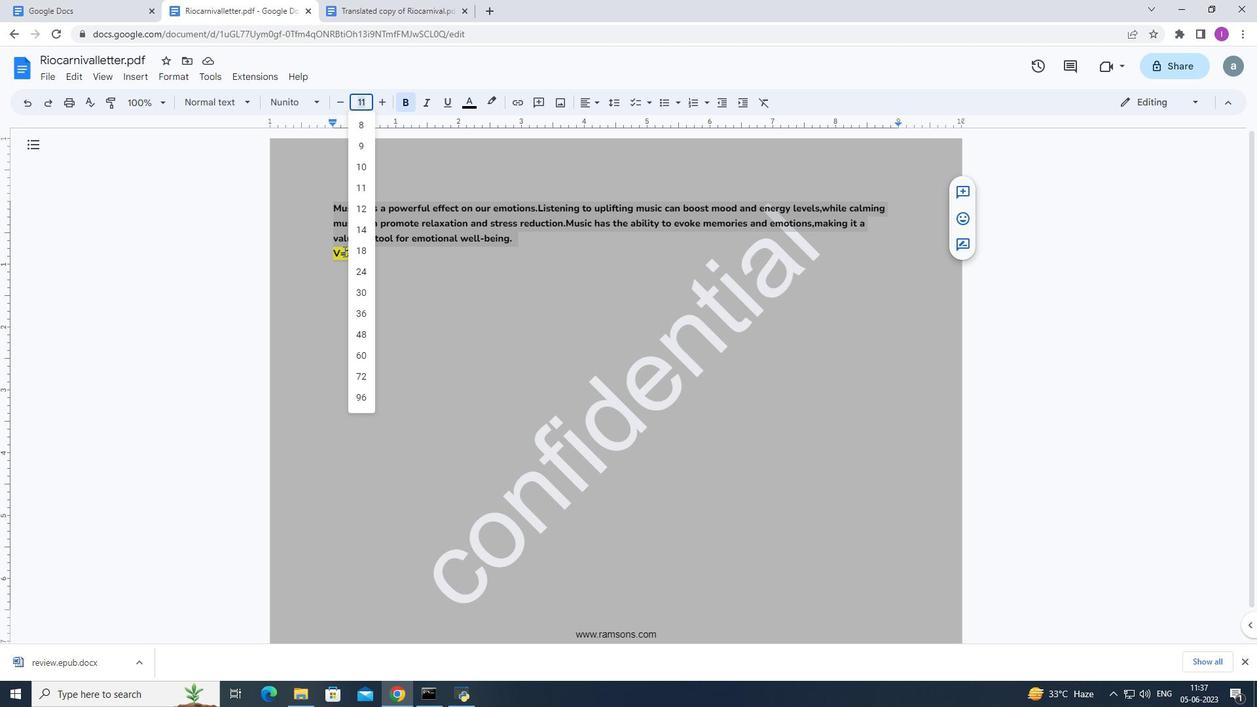 
Action: Key pressed 19
Screenshot: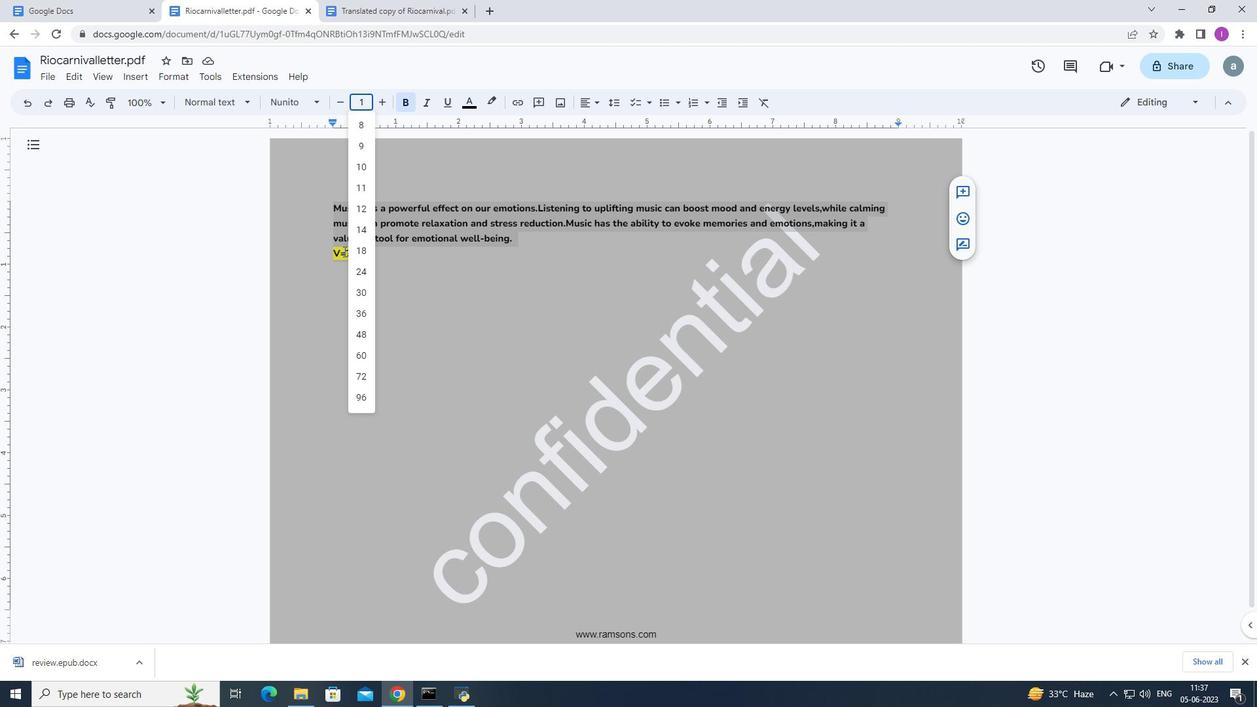 
Action: Mouse moved to (427, 358)
Screenshot: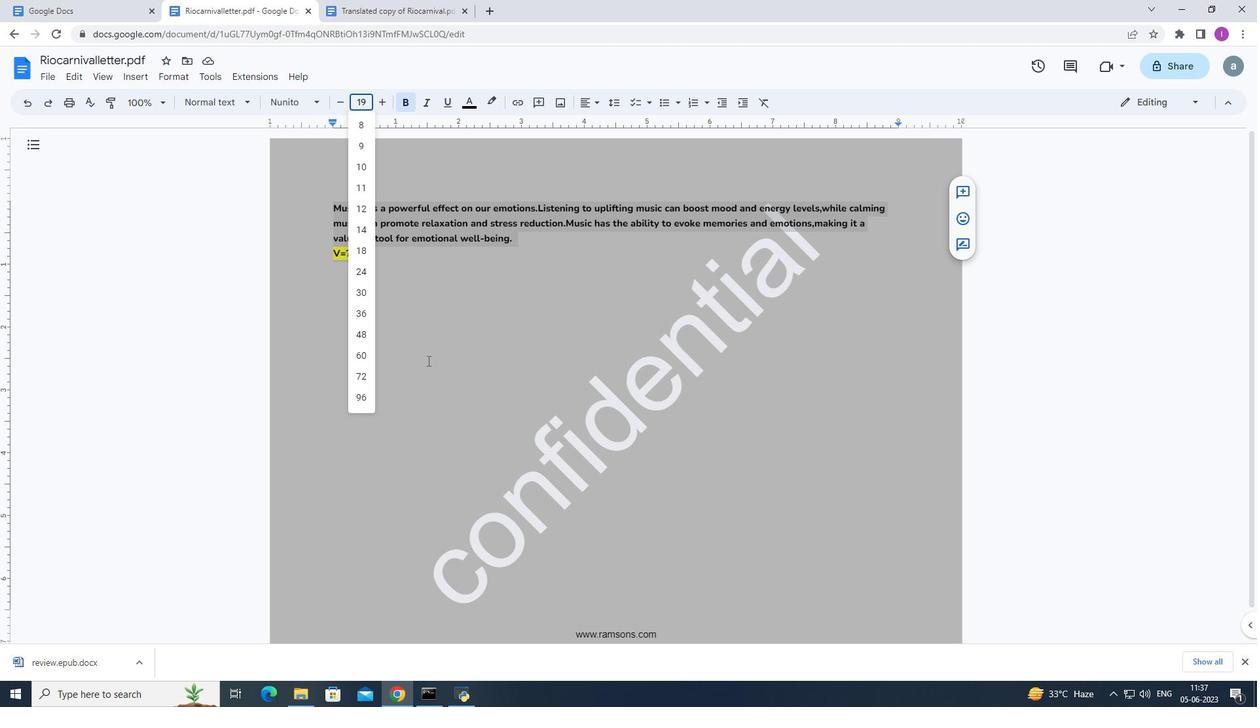 
Action: Key pressed <Key.enter>
Screenshot: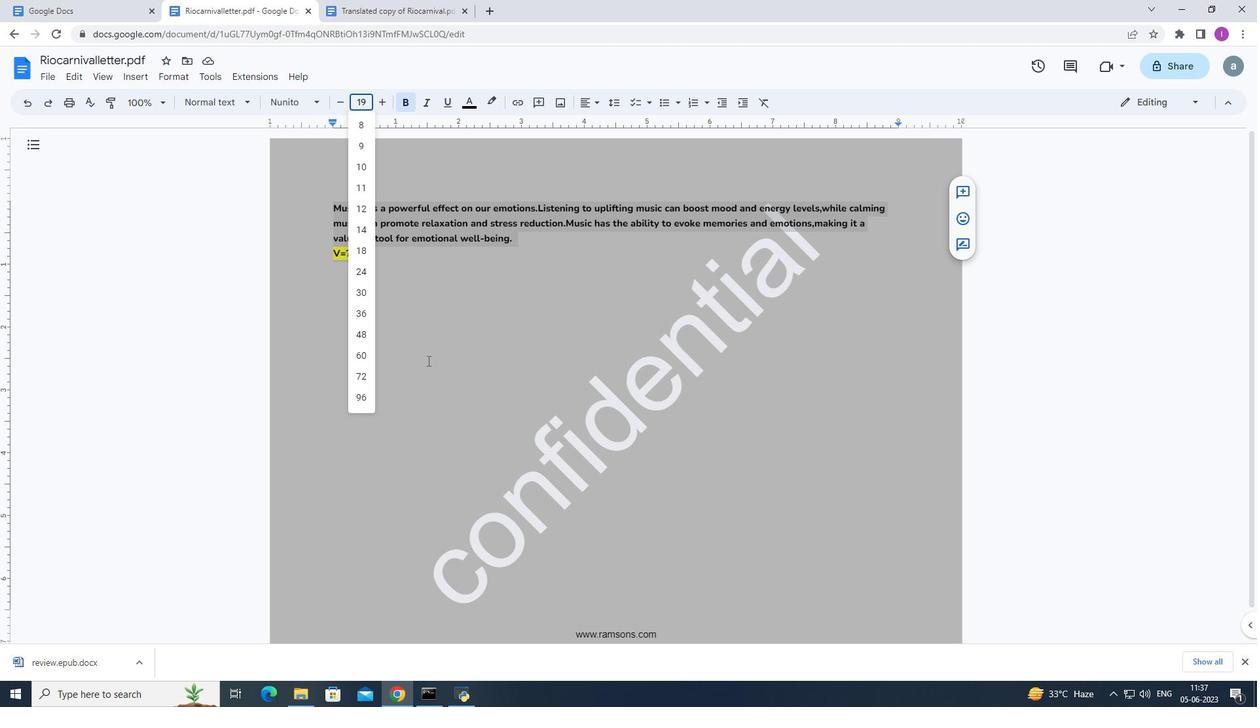 
Action: Mouse moved to (430, 347)
Screenshot: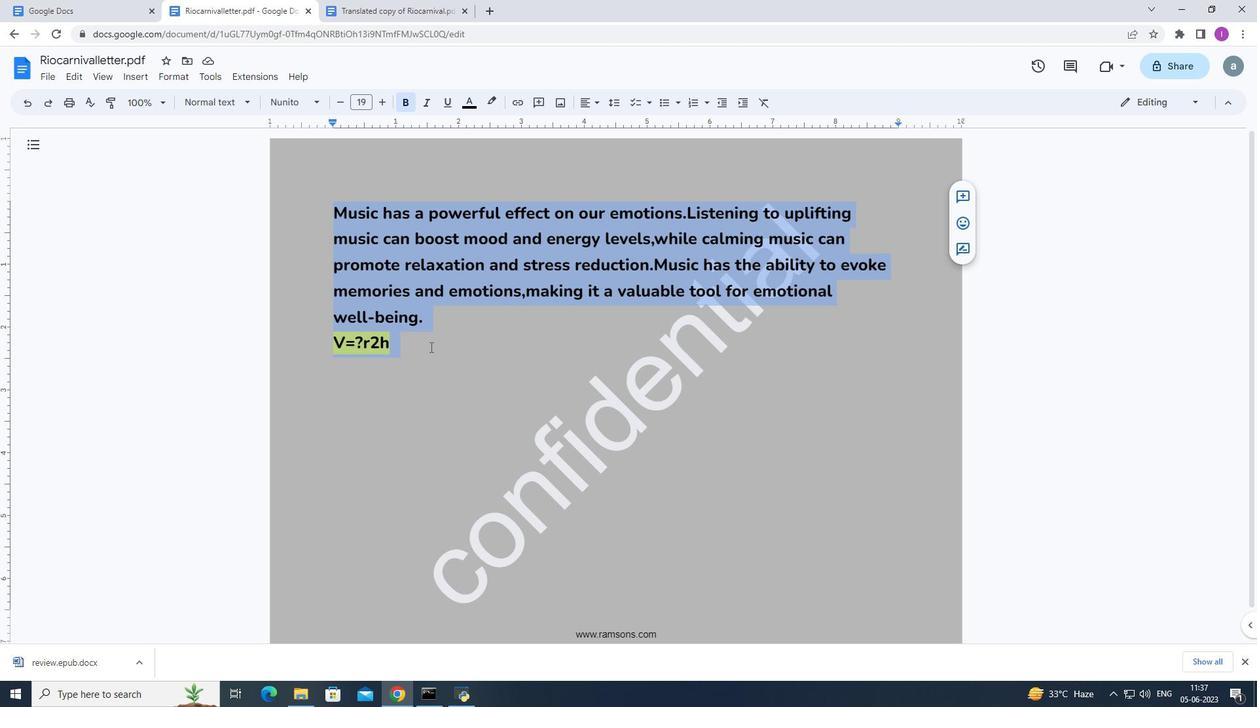 
